 Task: Check learn how in Phone calendar.
Action: Mouse moved to (586, 62)
Screenshot: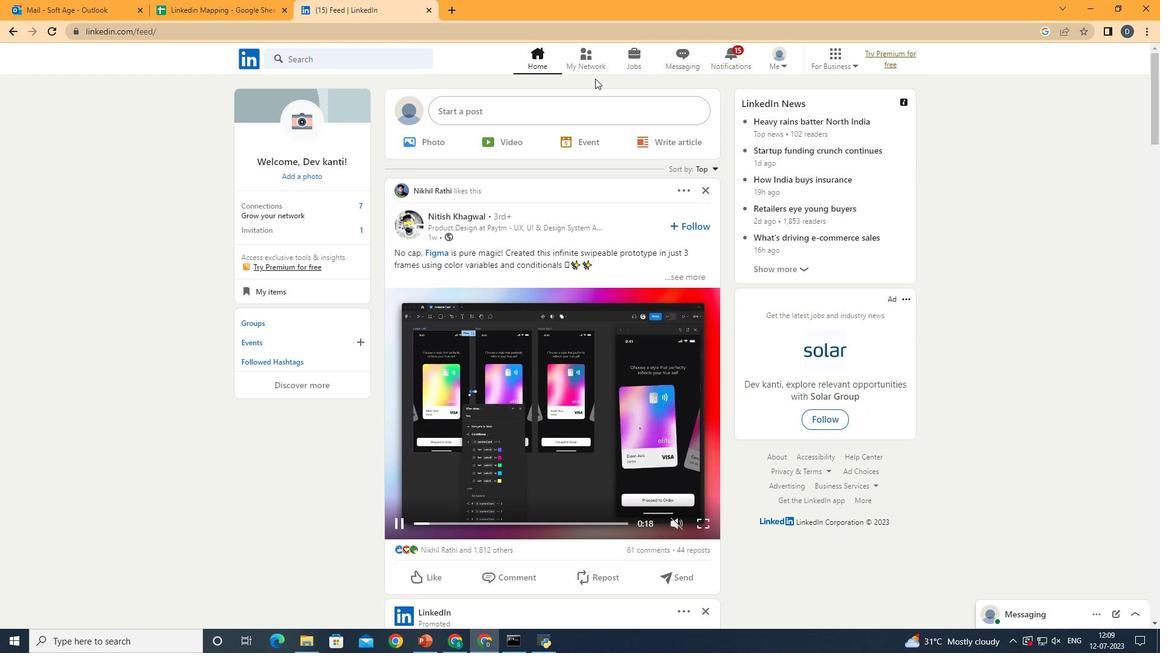 
Action: Mouse pressed left at (586, 62)
Screenshot: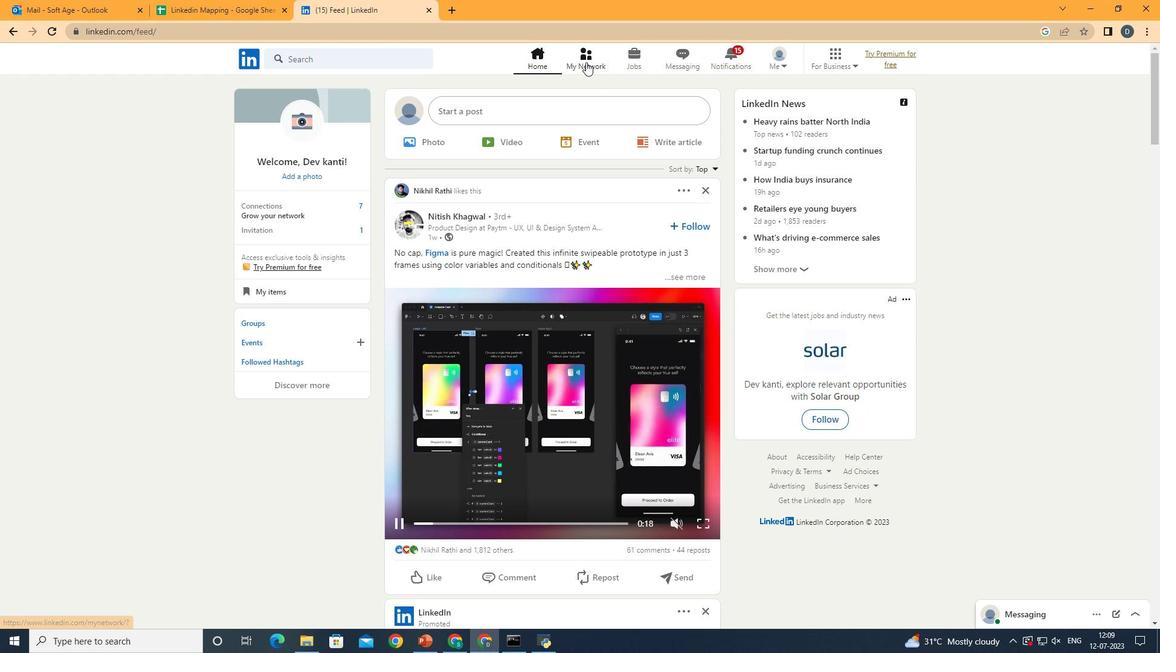 
Action: Mouse moved to (373, 144)
Screenshot: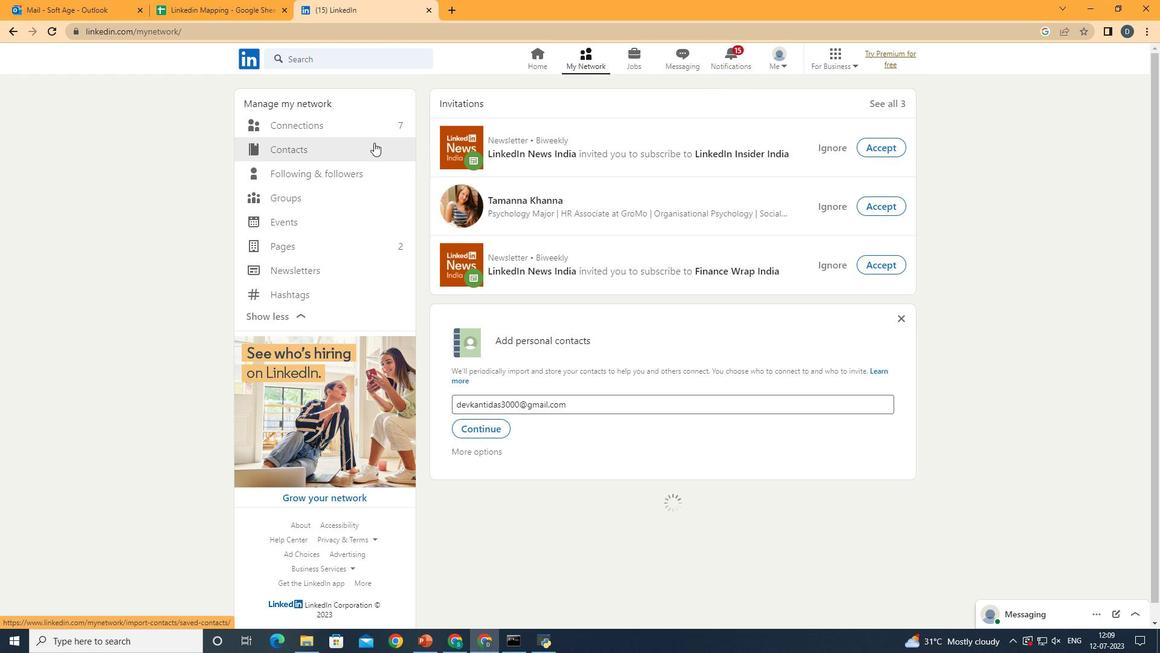 
Action: Mouse pressed left at (373, 144)
Screenshot: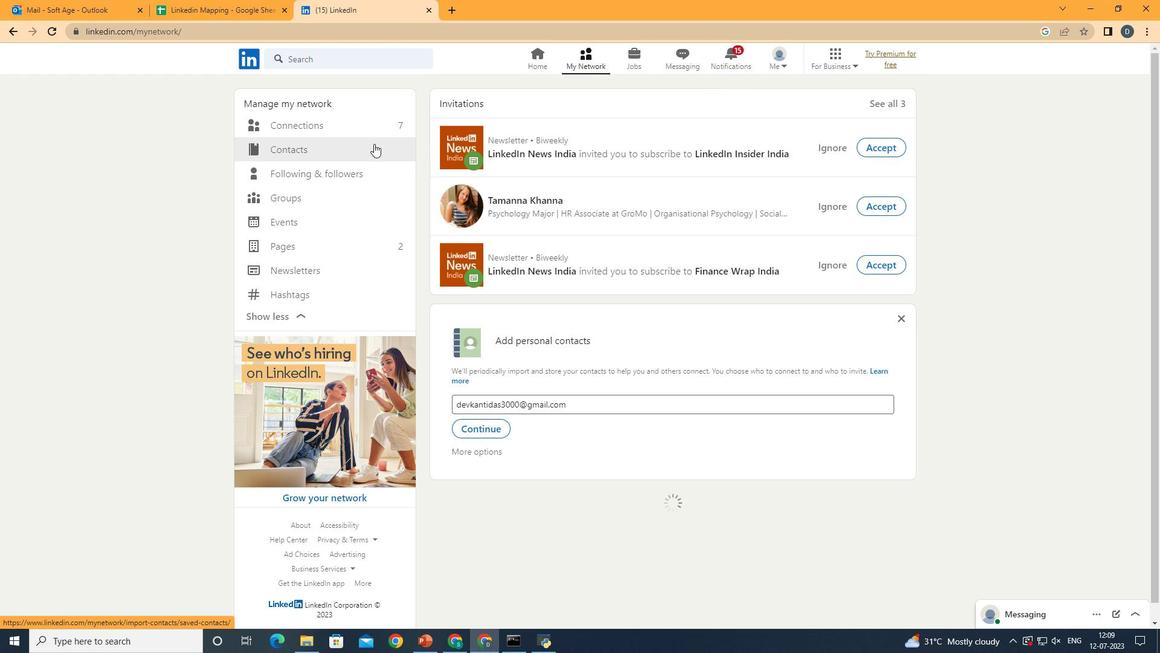 
Action: Mouse moved to (799, 206)
Screenshot: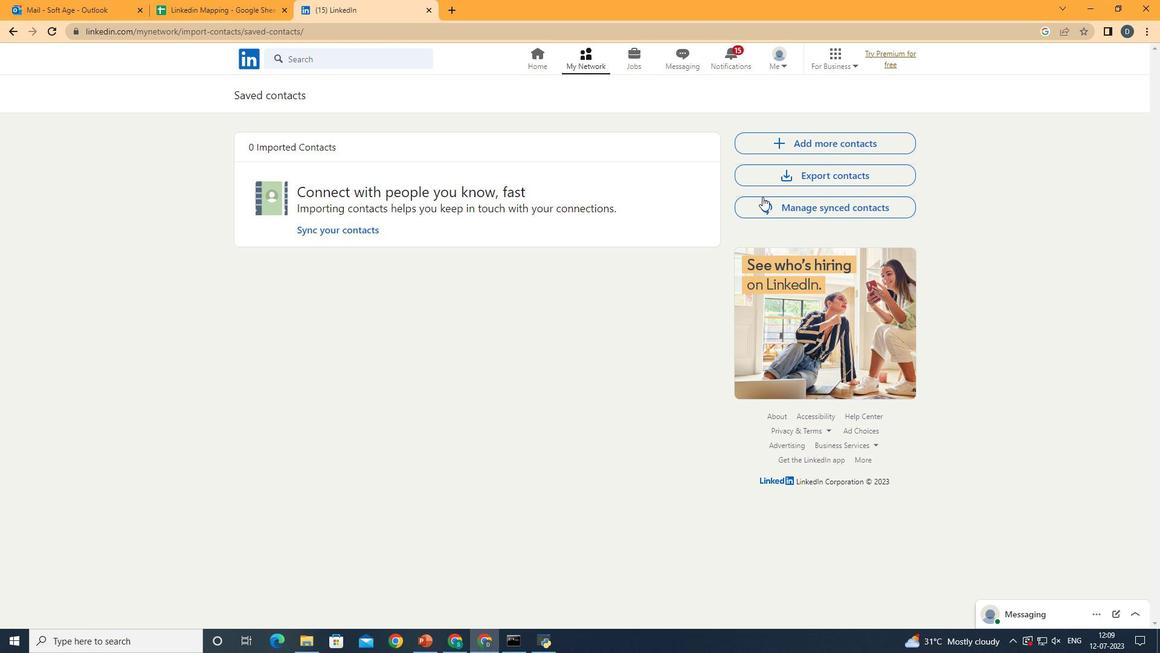 
Action: Mouse pressed left at (799, 206)
Screenshot: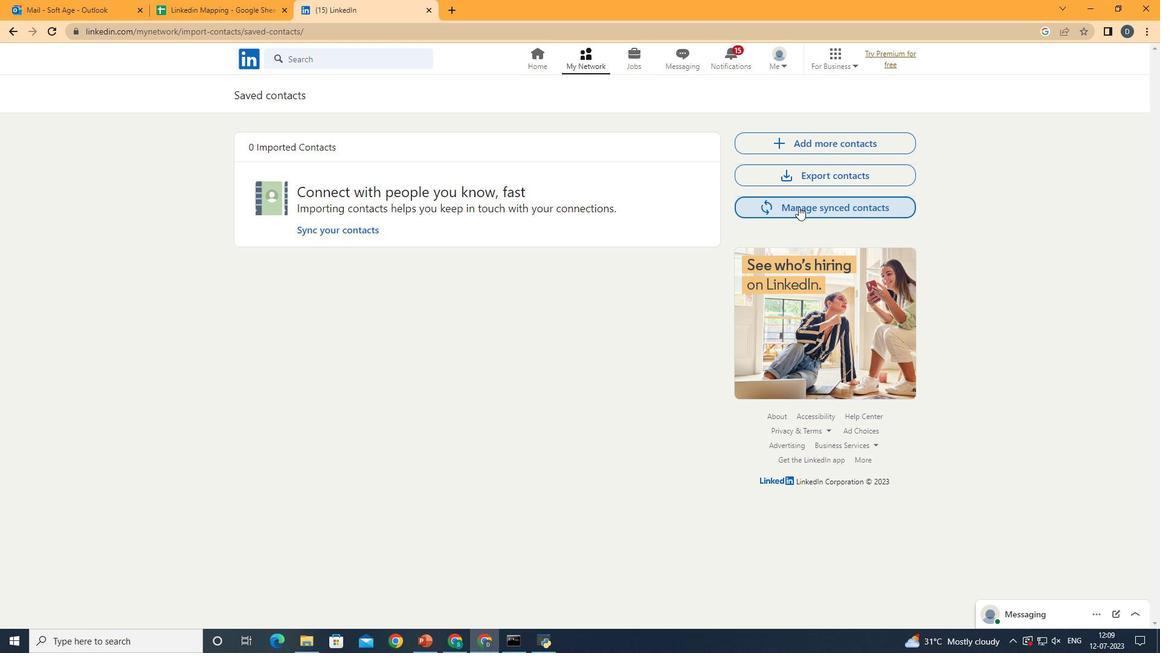 
Action: Mouse moved to (692, 495)
Screenshot: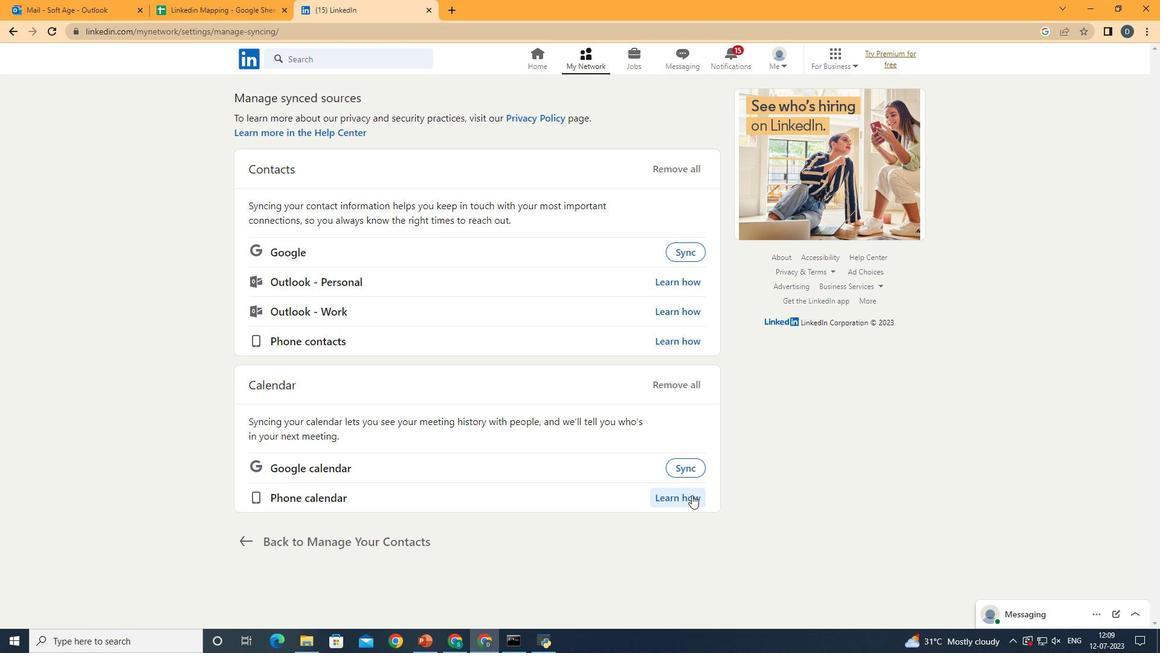 
Action: Mouse pressed left at (692, 495)
Screenshot: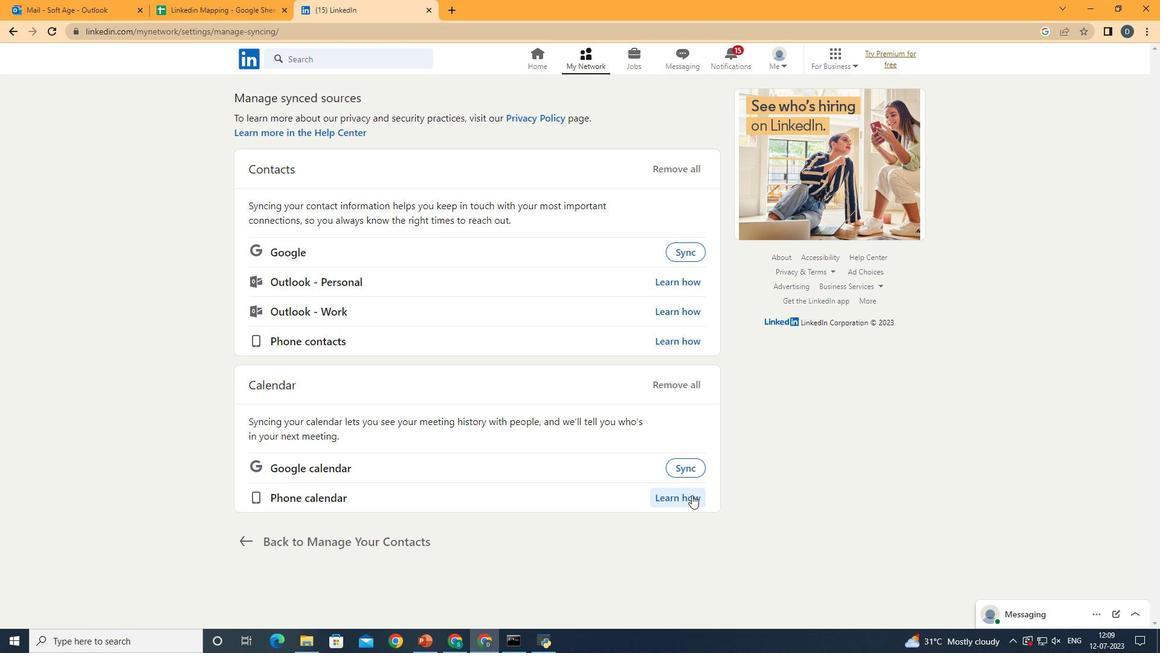 
Action: Mouse moved to (570, 453)
Screenshot: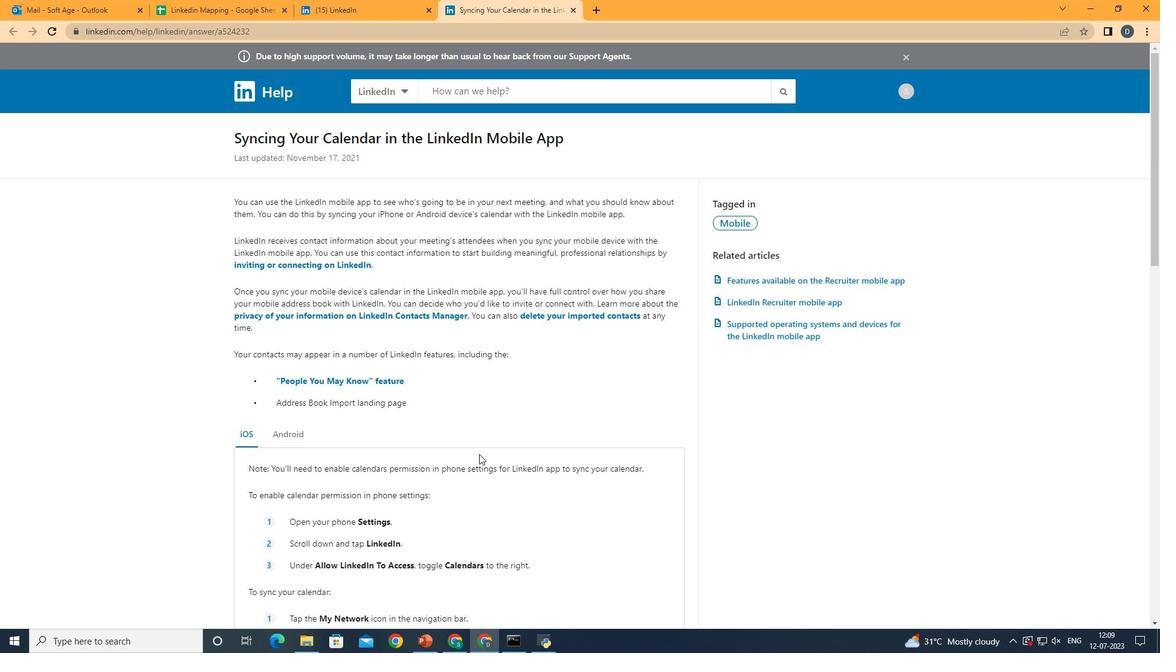 
